 Task: In breaking news turn off push notifications.
Action: Mouse moved to (637, 50)
Screenshot: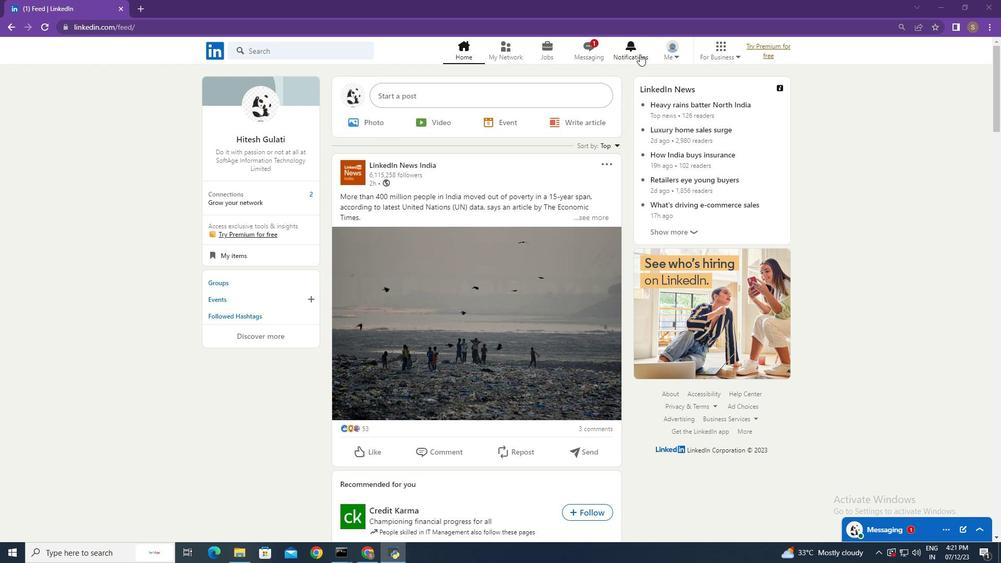 
Action: Mouse pressed left at (637, 50)
Screenshot: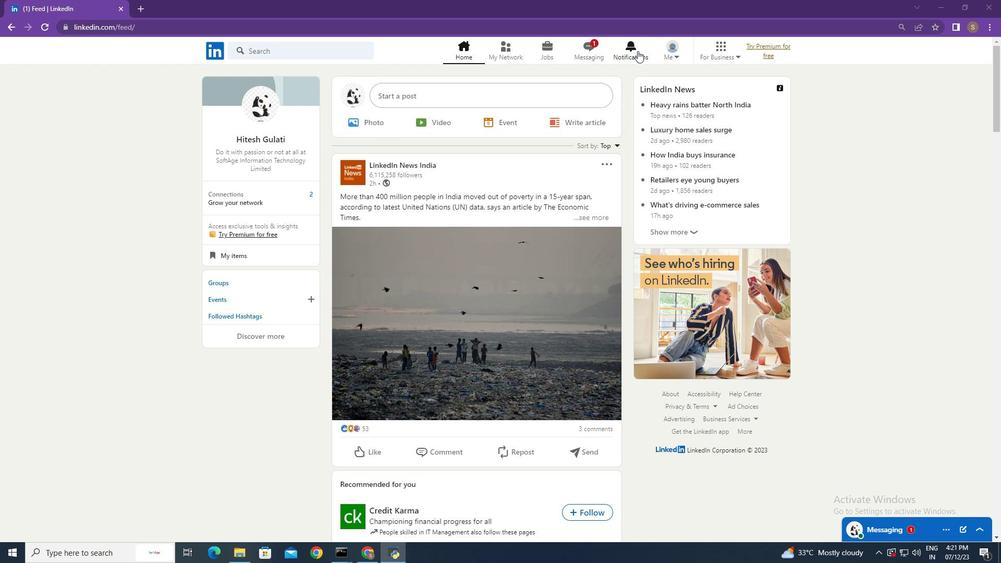 
Action: Mouse moved to (228, 122)
Screenshot: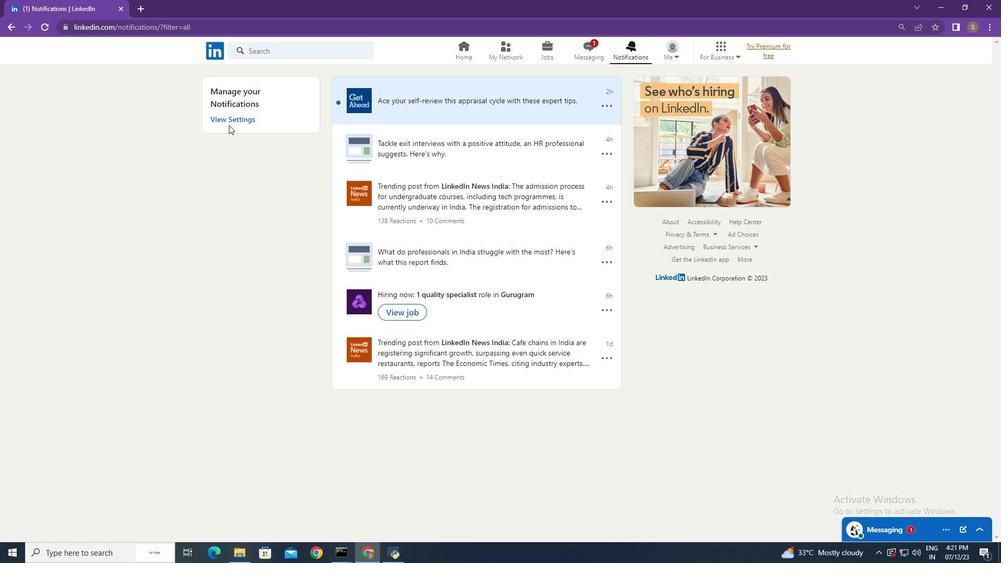 
Action: Mouse pressed left at (228, 122)
Screenshot: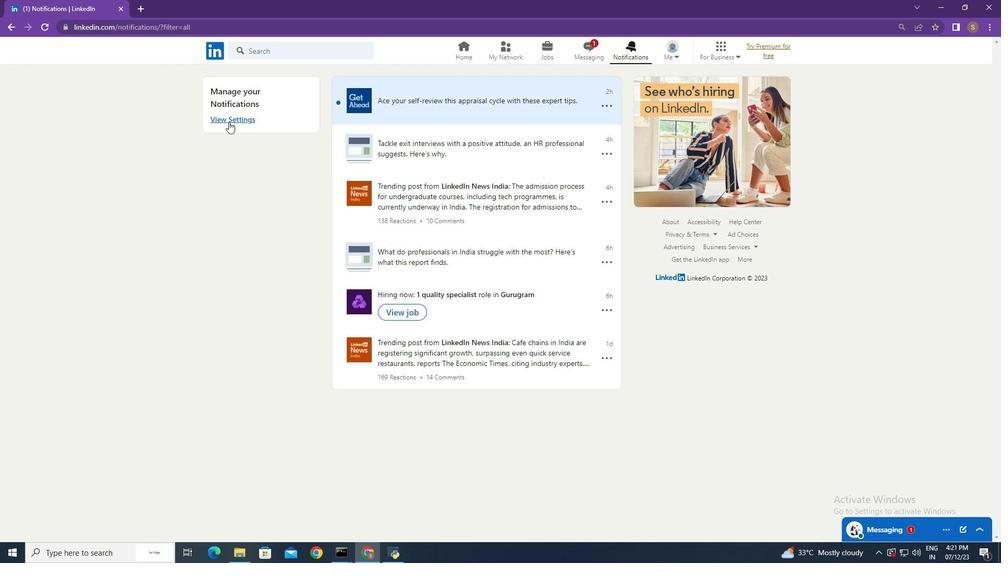 
Action: Mouse moved to (572, 374)
Screenshot: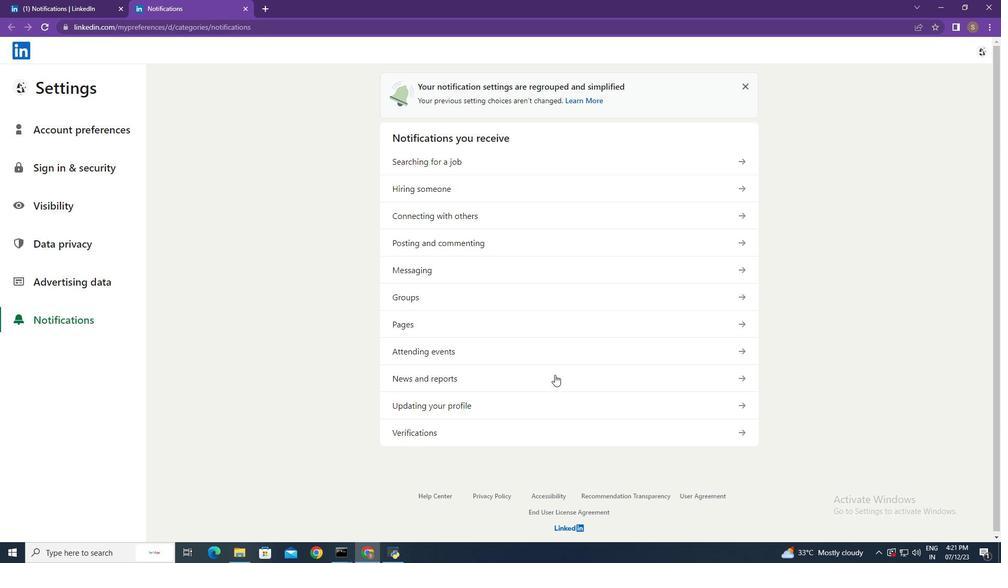 
Action: Mouse pressed left at (572, 374)
Screenshot: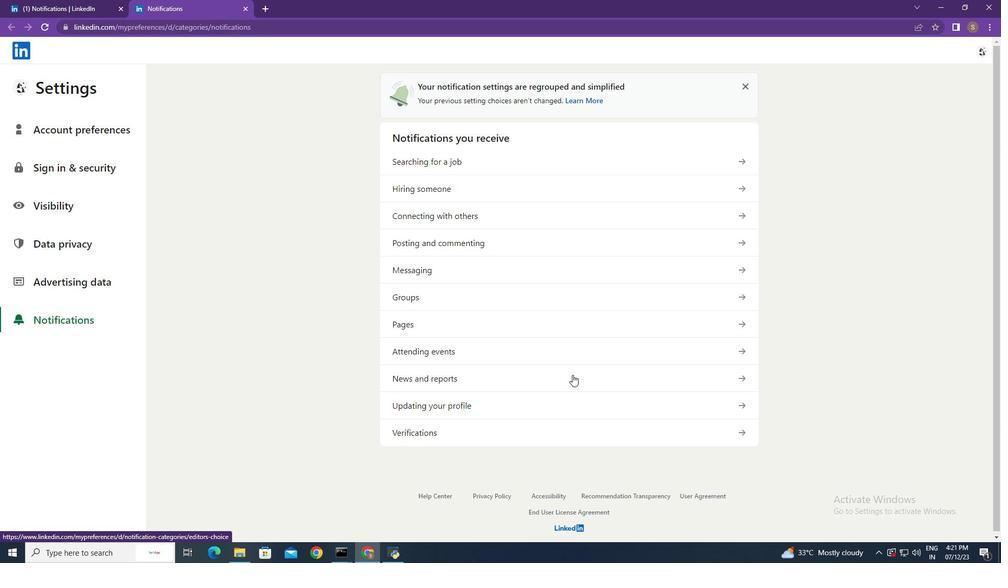 
Action: Mouse moved to (675, 184)
Screenshot: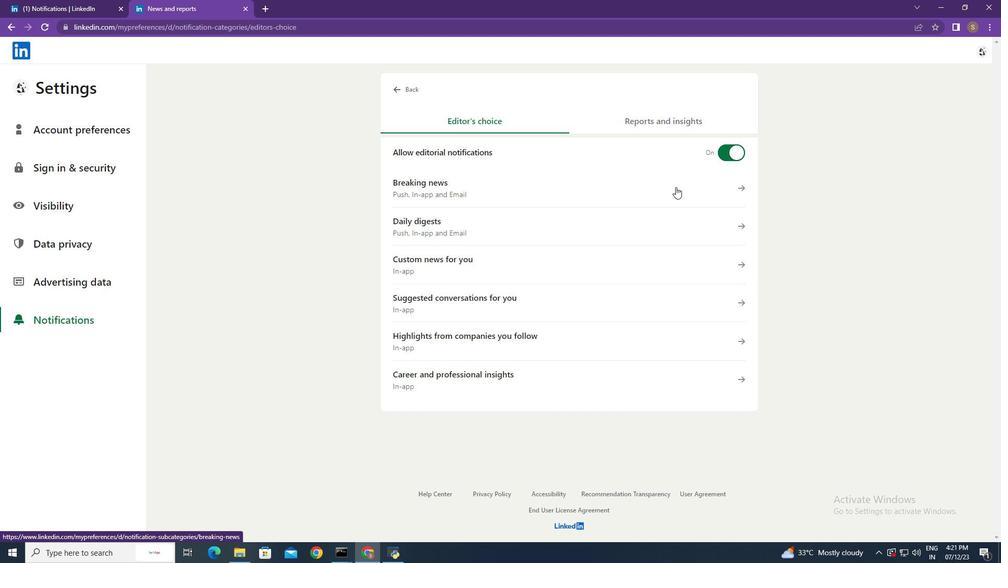 
Action: Mouse pressed left at (675, 184)
Screenshot: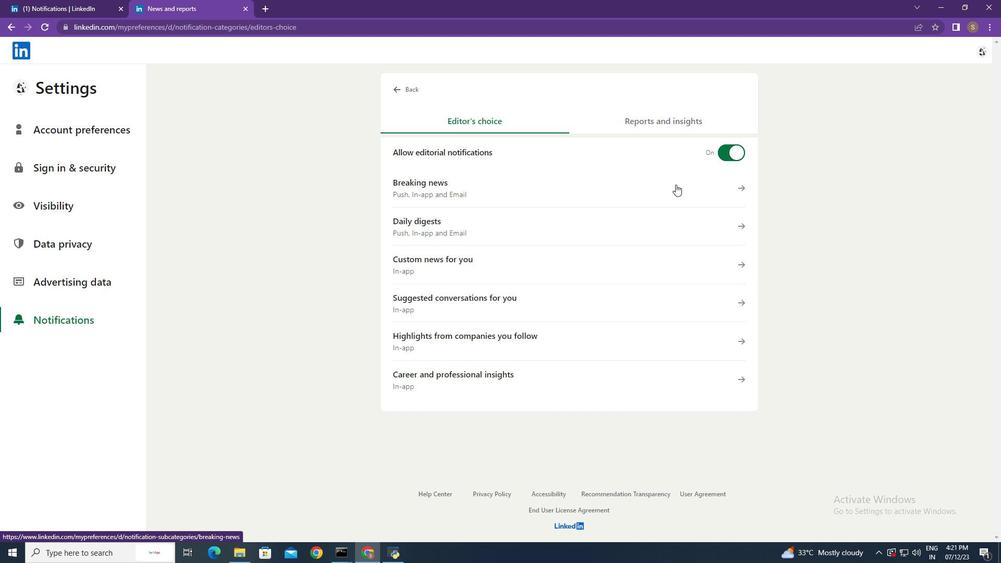
Action: Mouse moved to (734, 218)
Screenshot: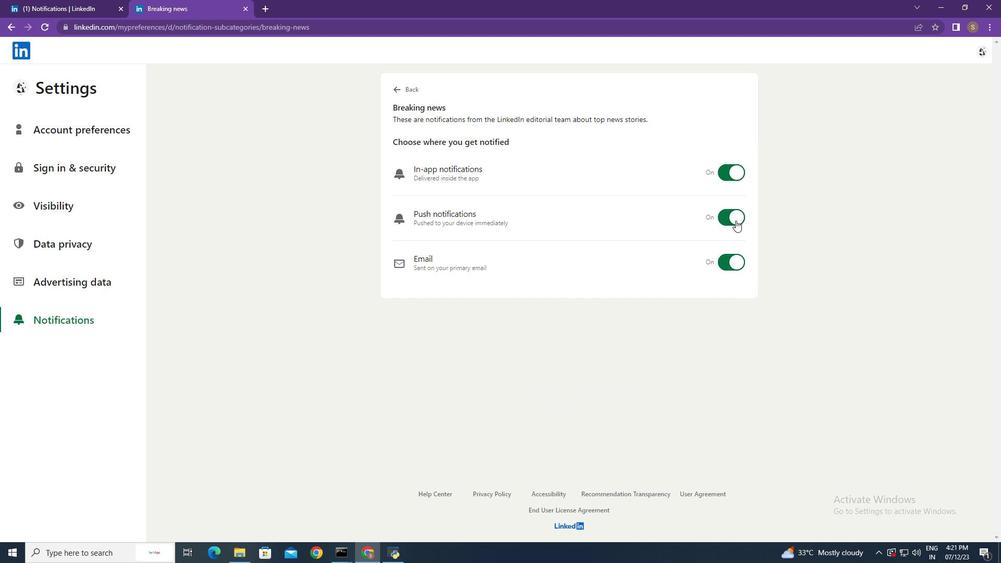 
Action: Mouse pressed left at (734, 218)
Screenshot: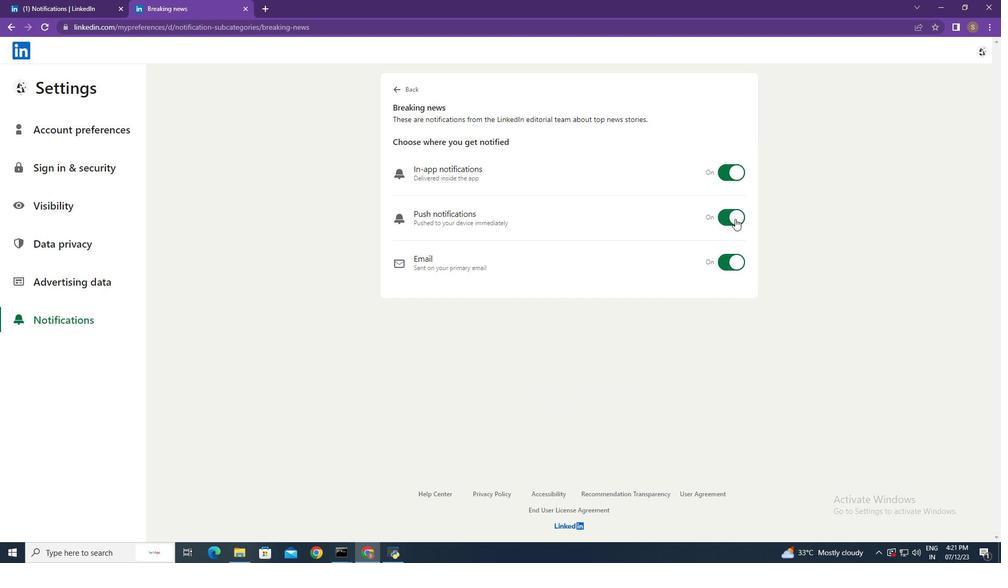 
Action: Mouse moved to (842, 183)
Screenshot: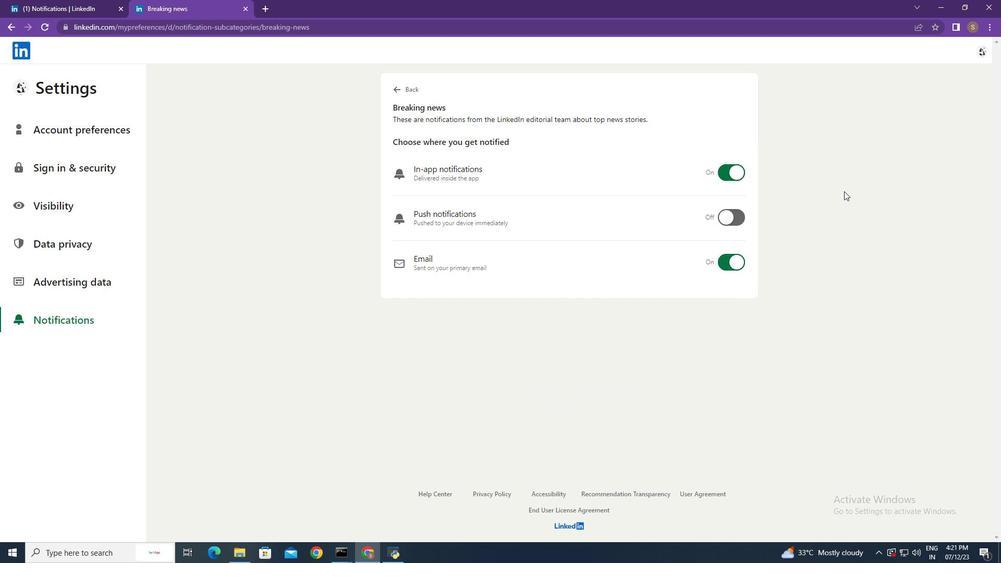 
